 Task: Add a signature Haven Turner containing Have a great Thanksgiving Day, Haven Turner to email address softage.2@softage.net and add a folder Cycling
Action: Mouse moved to (476, 404)
Screenshot: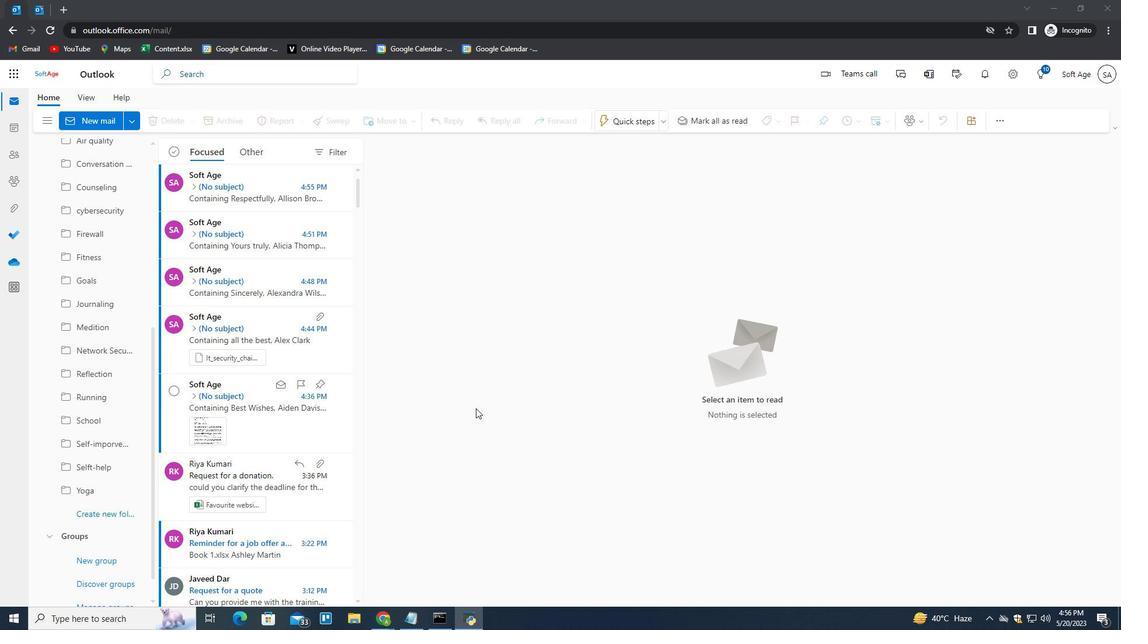 
Action: Mouse scrolled (476, 403) with delta (0, 0)
Screenshot: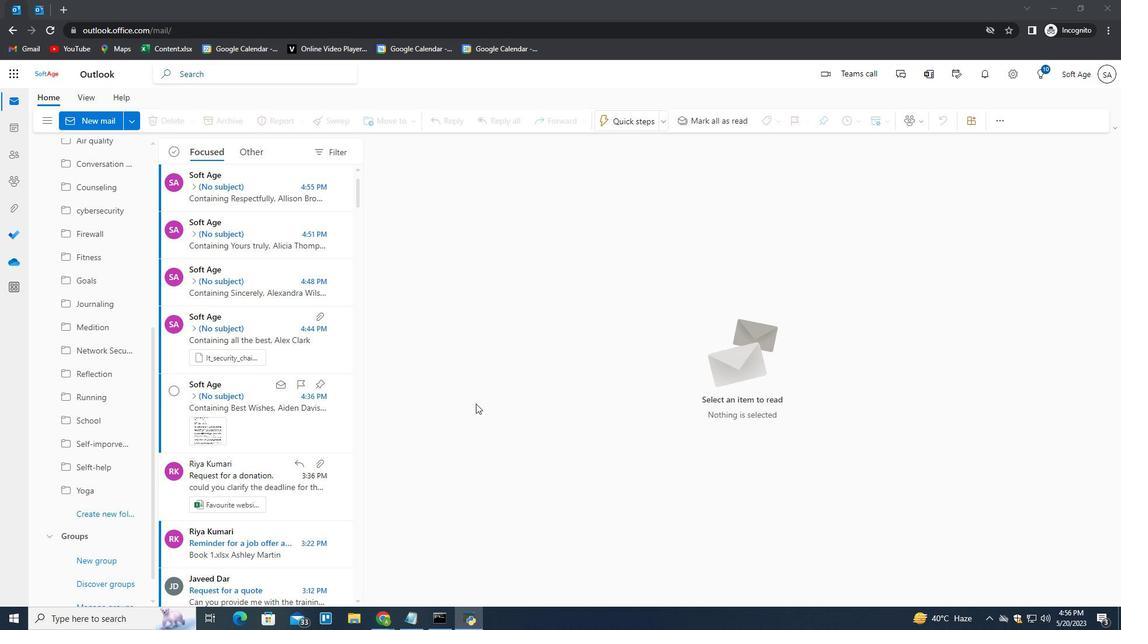 
Action: Mouse moved to (139, 148)
Screenshot: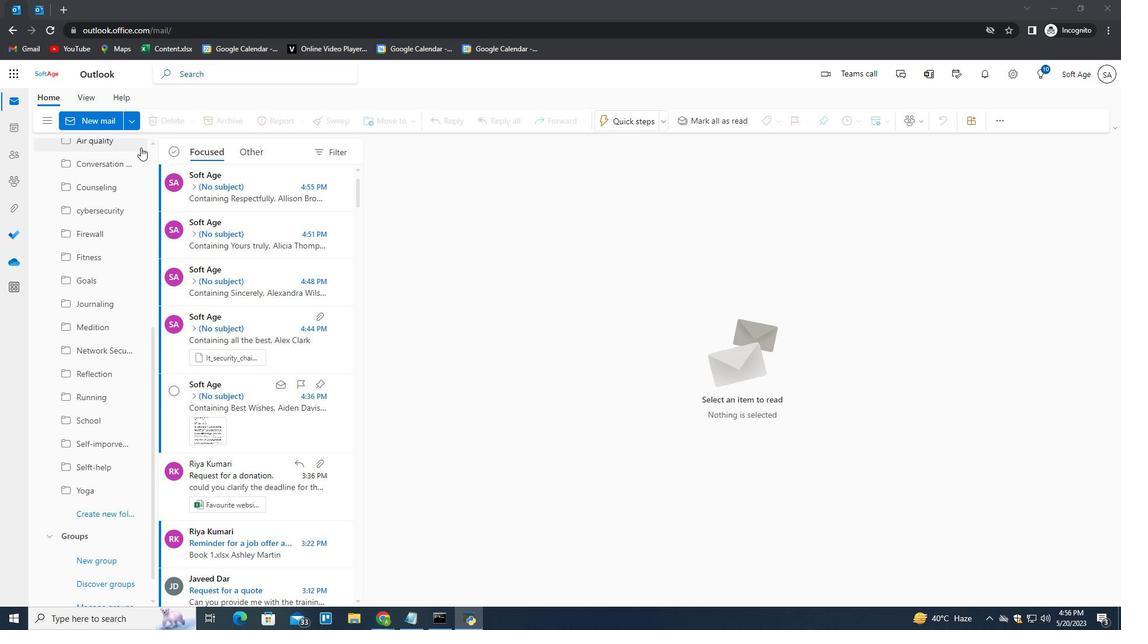 
Action: Mouse scrolled (139, 148) with delta (0, 0)
Screenshot: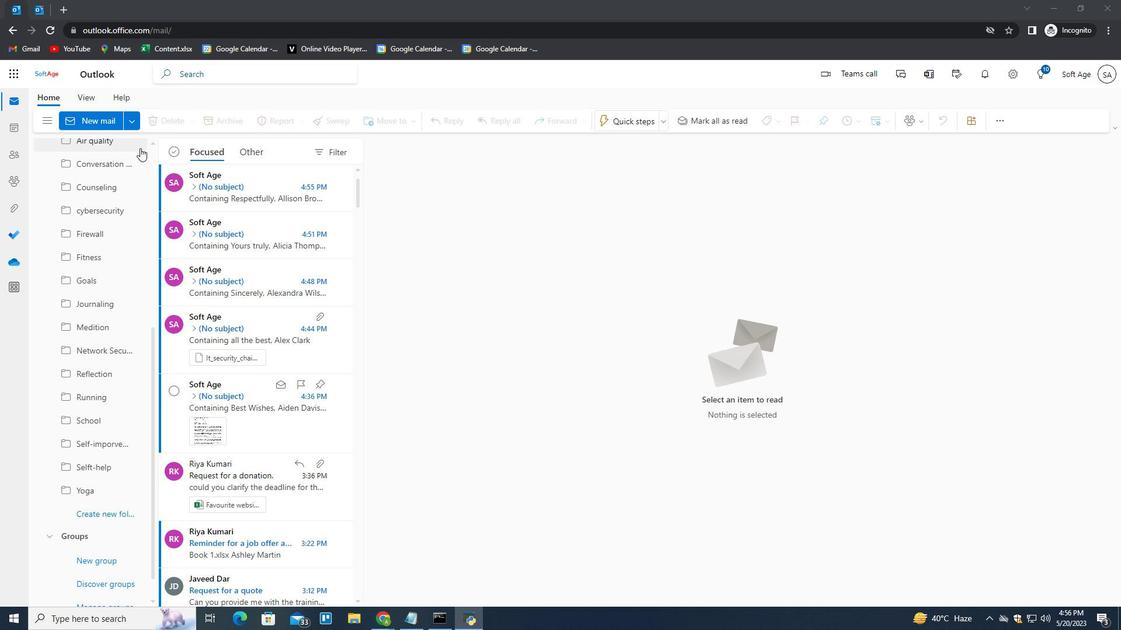 
Action: Mouse scrolled (139, 148) with delta (0, 0)
Screenshot: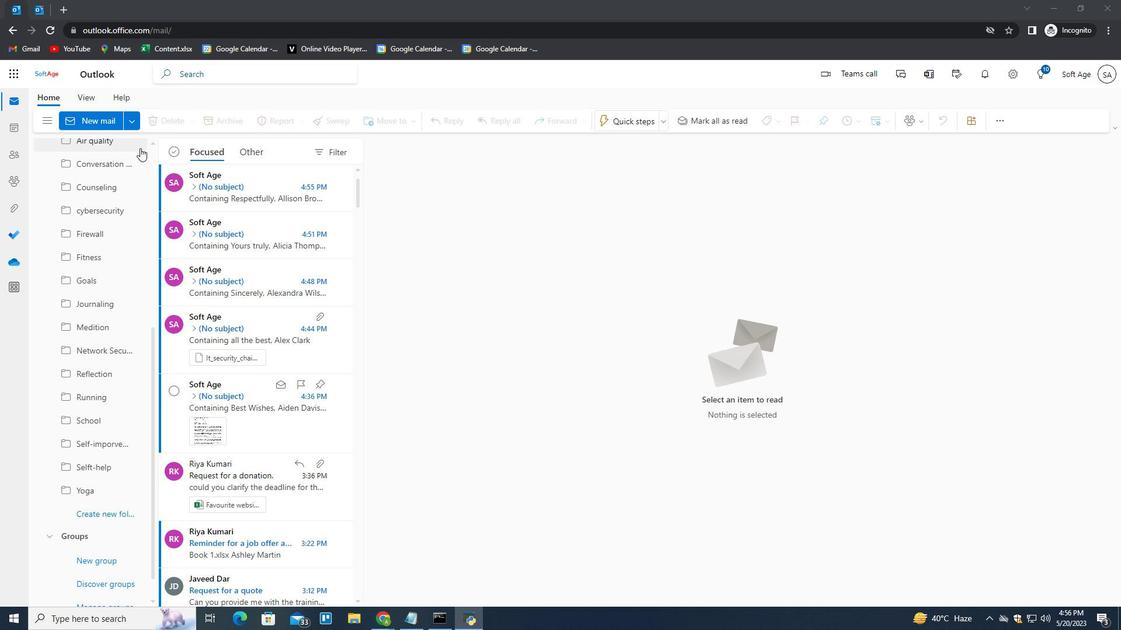 
Action: Mouse moved to (99, 124)
Screenshot: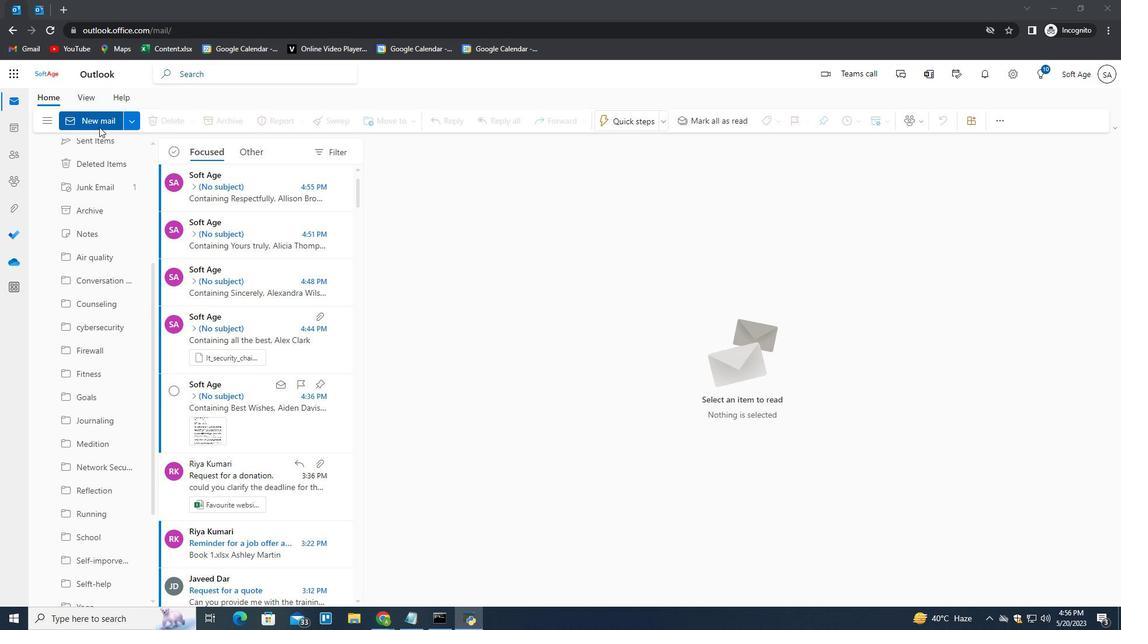 
Action: Mouse pressed left at (99, 124)
Screenshot: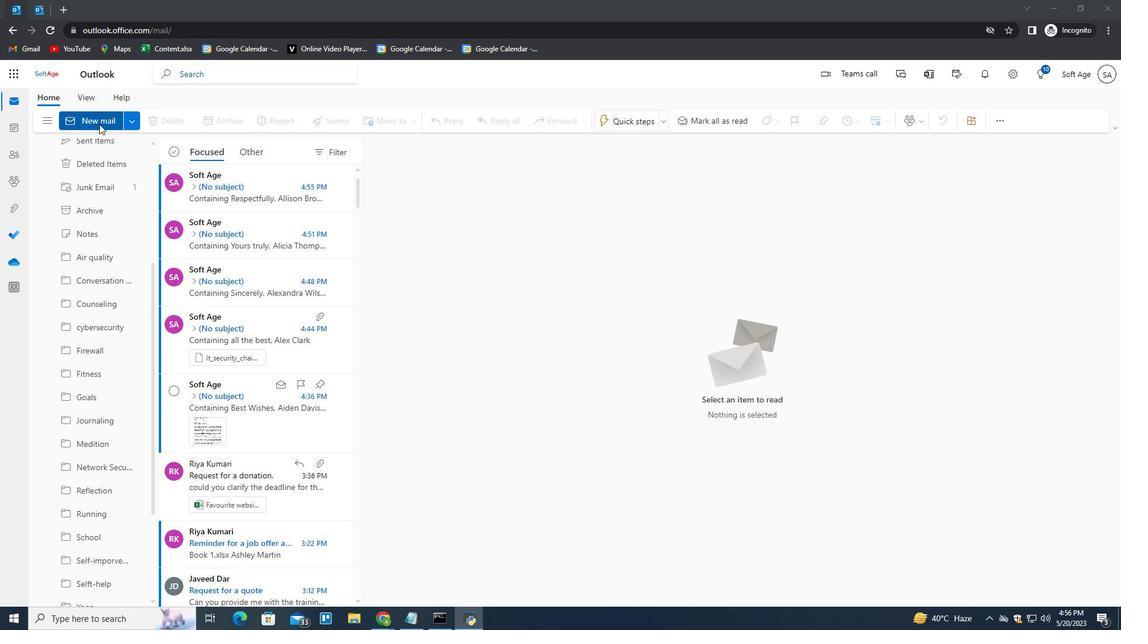 
Action: Mouse moved to (755, 123)
Screenshot: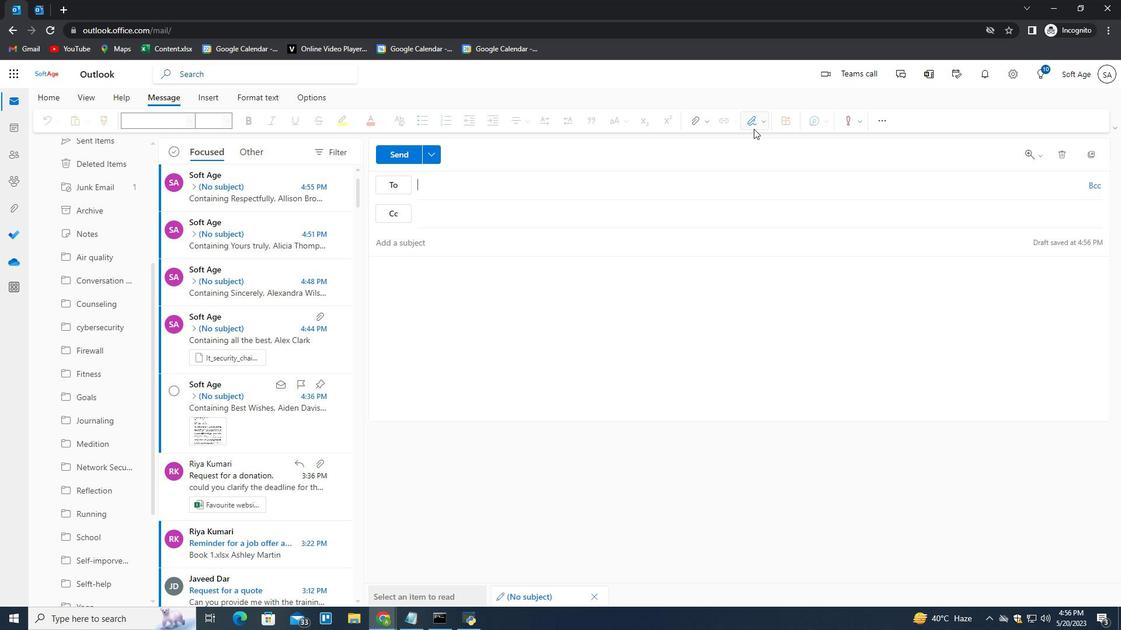 
Action: Mouse pressed left at (755, 123)
Screenshot: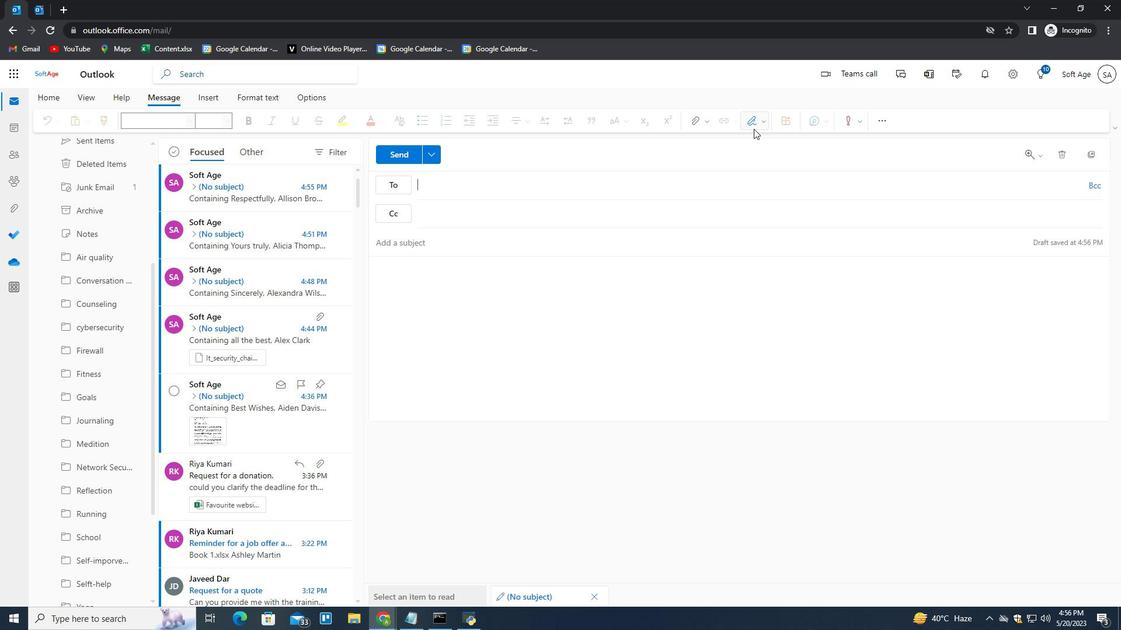 
Action: Mouse moved to (741, 165)
Screenshot: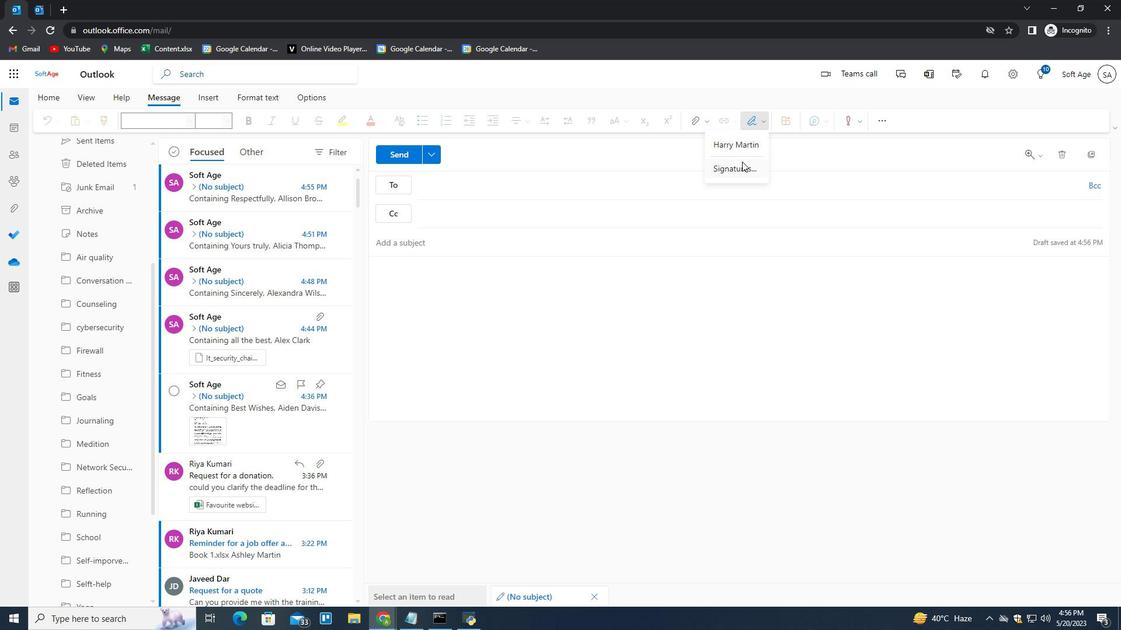 
Action: Mouse pressed left at (741, 165)
Screenshot: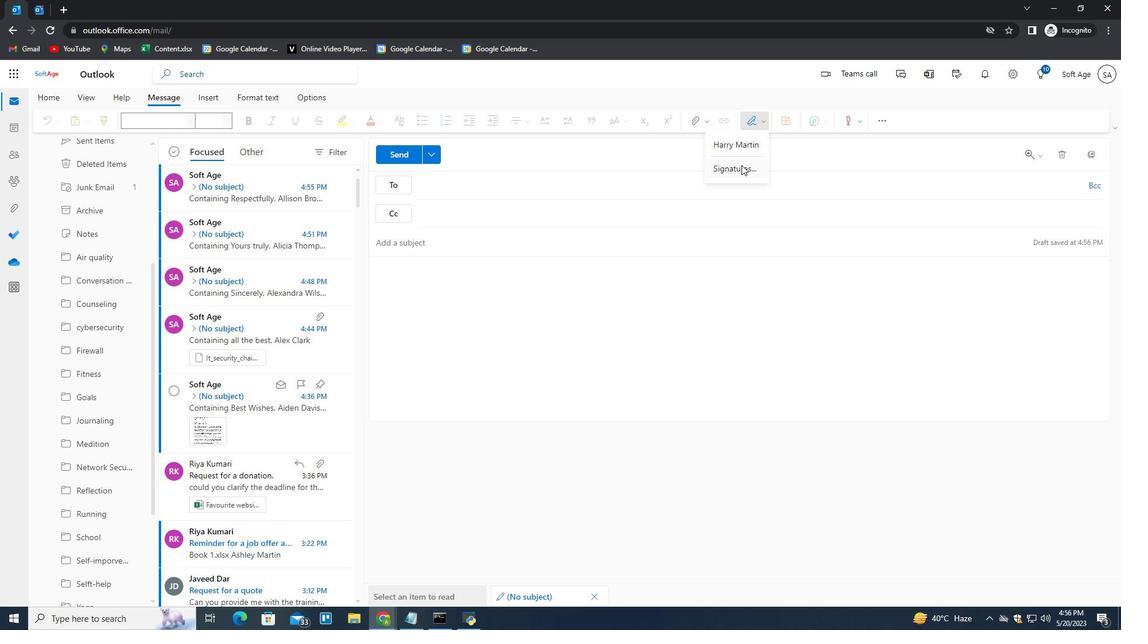 
Action: Mouse moved to (786, 214)
Screenshot: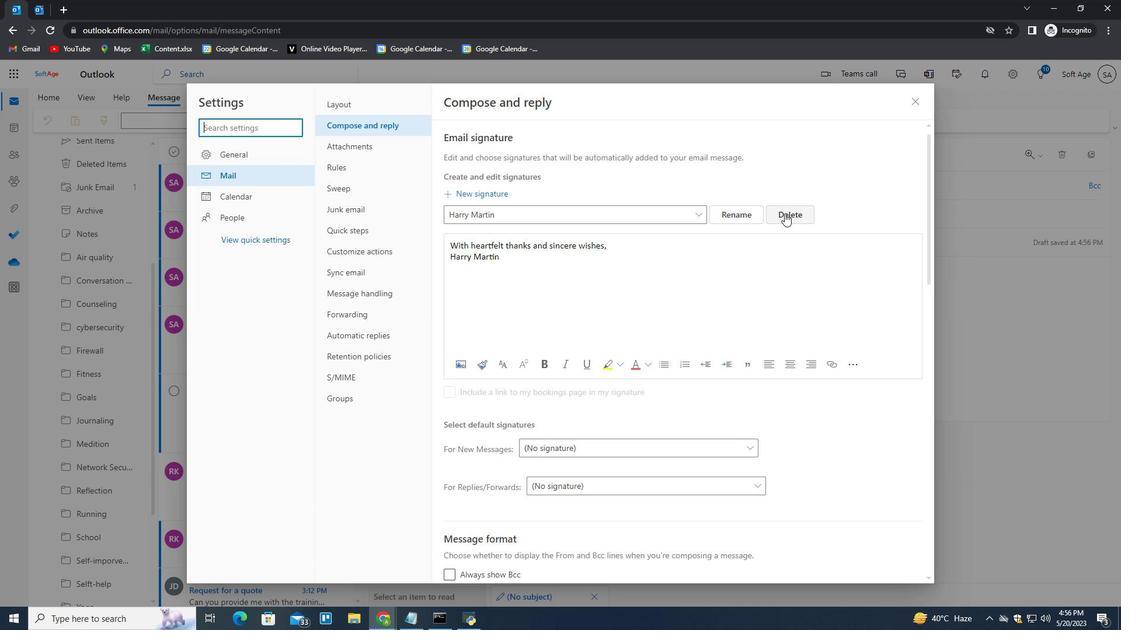 
Action: Mouse pressed left at (786, 214)
Screenshot: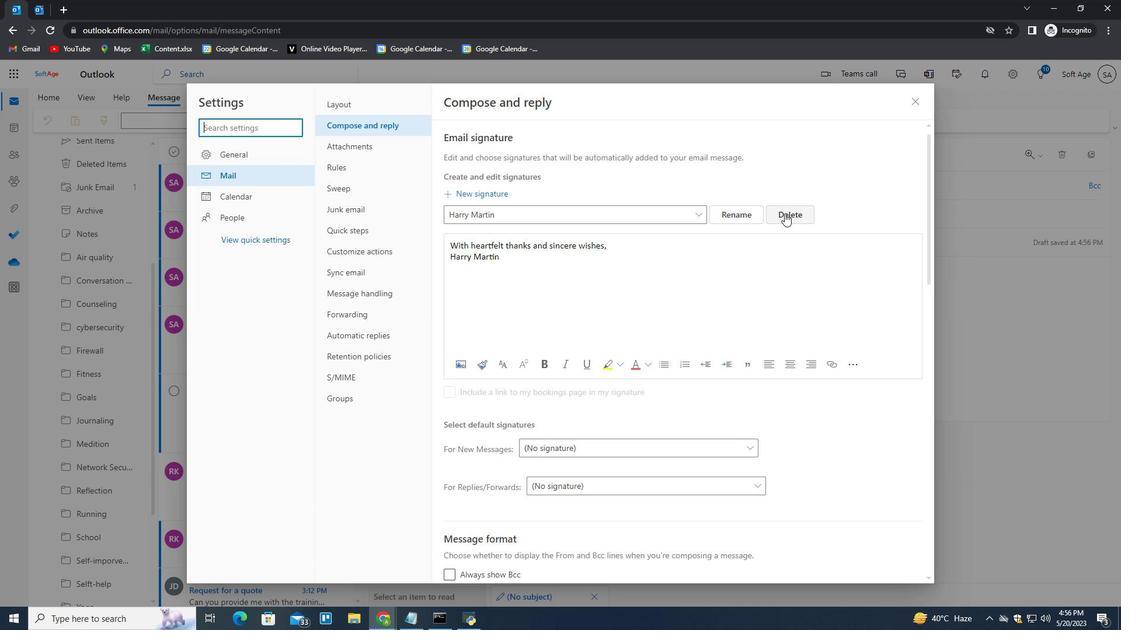 
Action: Mouse moved to (765, 216)
Screenshot: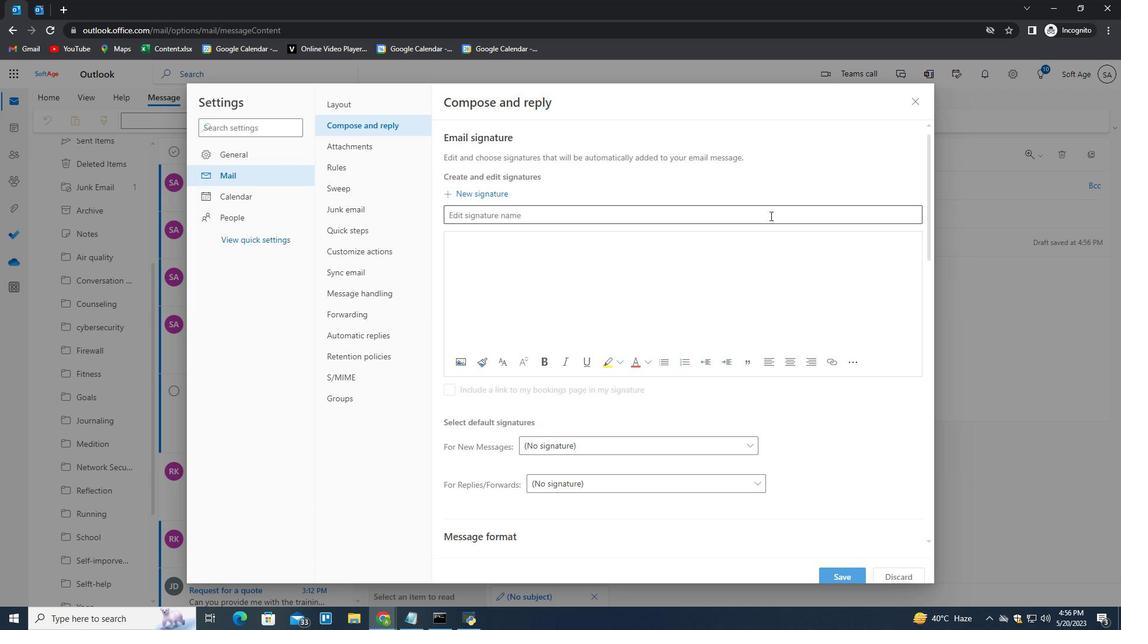 
Action: Mouse pressed left at (765, 216)
Screenshot: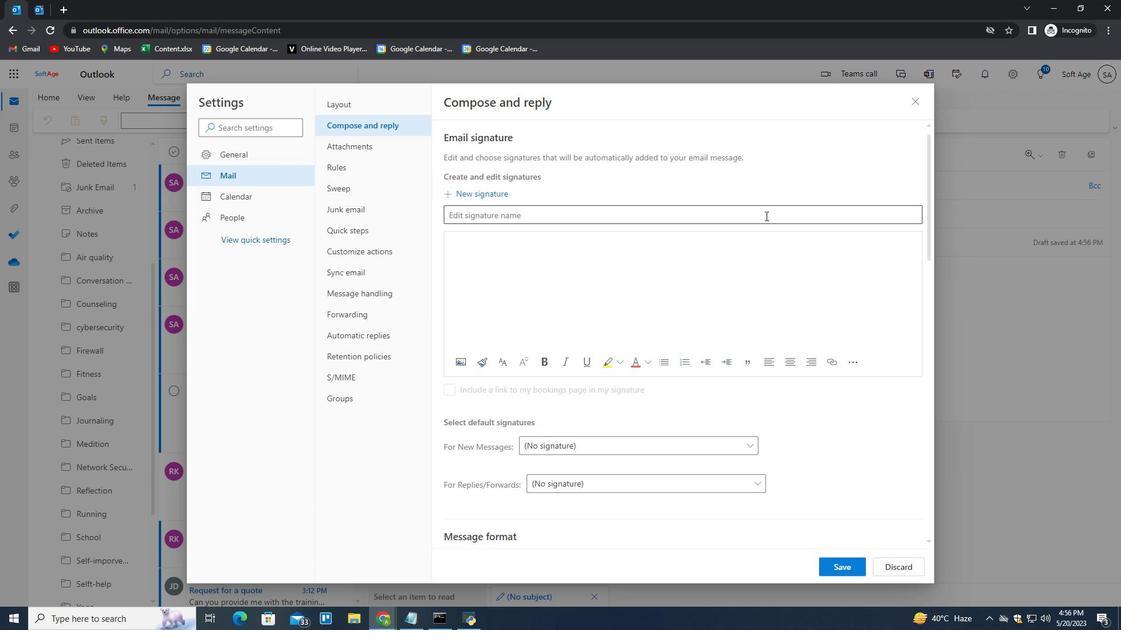 
Action: Key pressed <Key.shift>Haven<Key.space><Key.shift>Turner<Key.space><Key.tab><Key.shift><Key.shift><Key.shift><Key.shift><Key.shift><Key.shift><Key.shift><Key.shift><Key.shift><Key.shift><Key.shift><Key.shift><Key.shift><Key.shift><Key.shift><Key.shift><Key.shift><Key.shift><Key.shift><Key.shift><Key.shift><Key.shift><Key.shift><Key.shift><Key.shift><Key.shift><Key.shift><Key.shift><Key.shift><Key.shift><Key.shift><Key.shift><Key.shift><Key.shift><Key.shift><Key.shift><Key.shift><Key.shift><Key.shift><Key.shift><Key.shift><Key.shift><Key.shift><Key.shift><Key.shift><Key.shift><Key.shift><Key.shift><Key.shift><Key.shift><Key.shift><Key.shift><Key.shift><Key.shift><Key.shift><Key.shift>Have<Key.space>a<Key.space>great<Key.space><Key.shift>Thanksgin<Key.backspace>ving<Key.space><Key.shift>Daa<Key.backspace>y,<Key.shift_r><Key.enter><Key.shift><Key.shift><Key.shift>Haven<Key.space><Key.shift>Turner
Screenshot: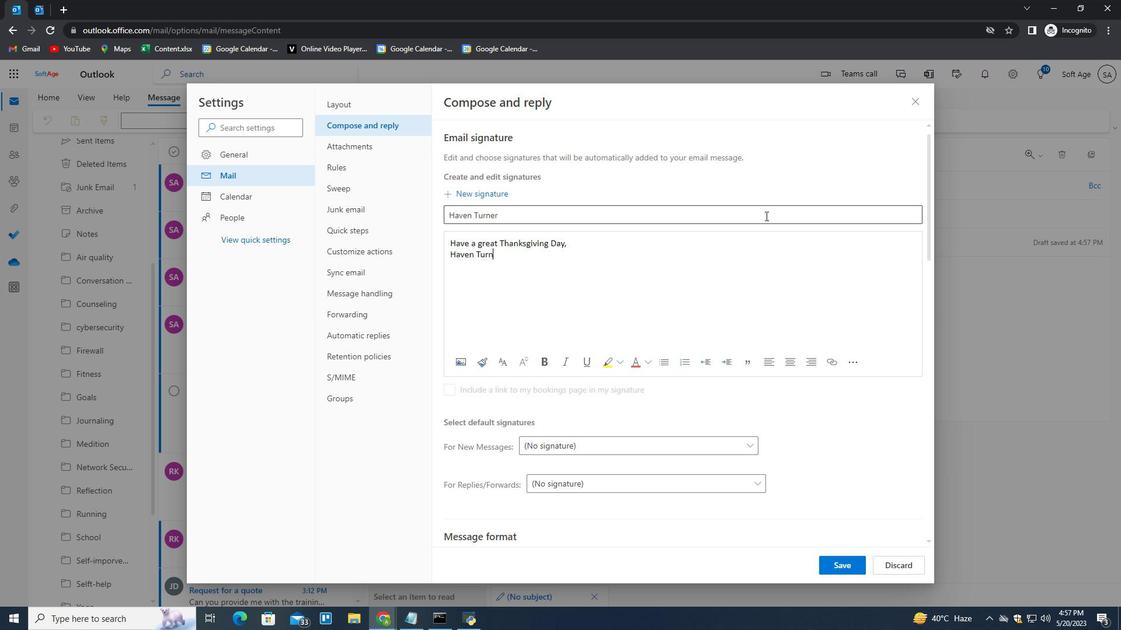 
Action: Mouse moved to (845, 561)
Screenshot: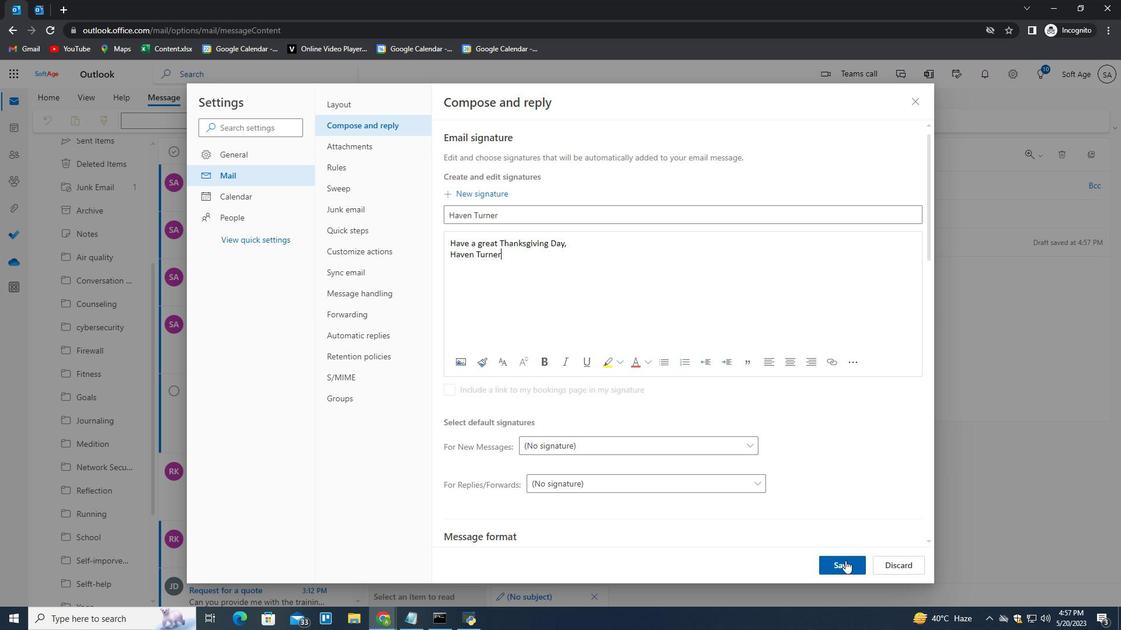 
Action: Mouse pressed left at (845, 561)
Screenshot: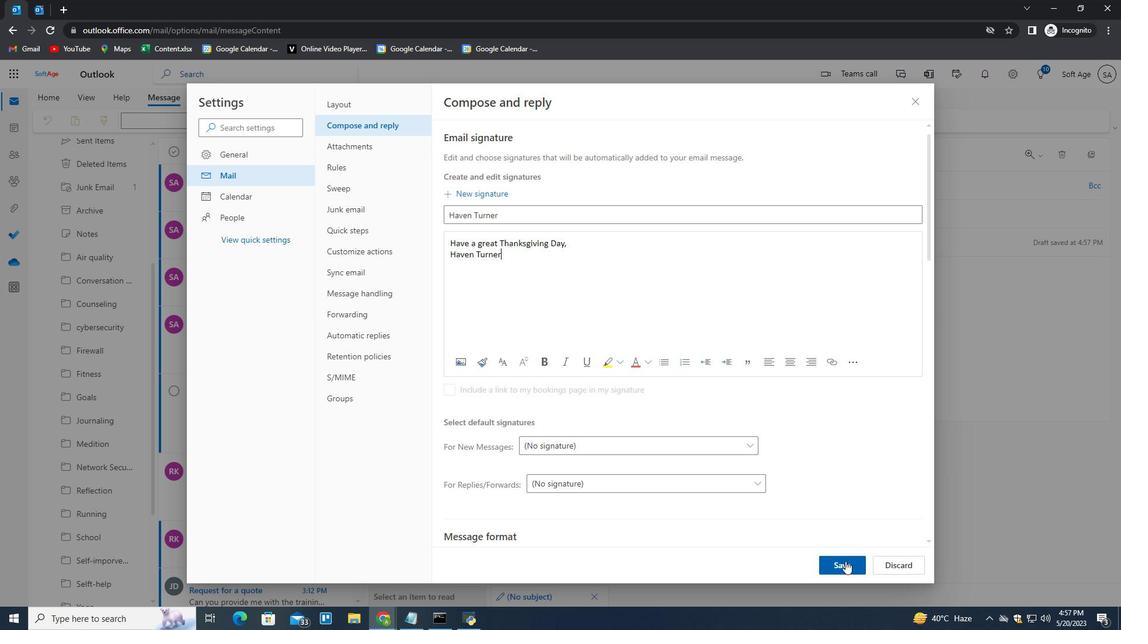 
Action: Mouse moved to (1001, 262)
Screenshot: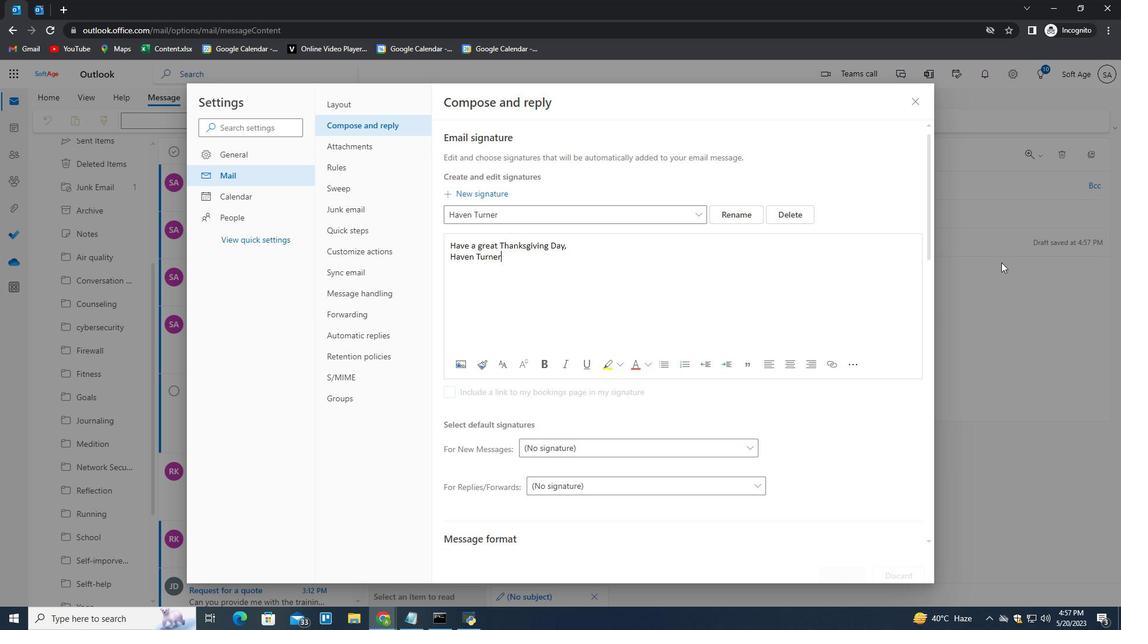
Action: Mouse pressed left at (1001, 262)
Screenshot: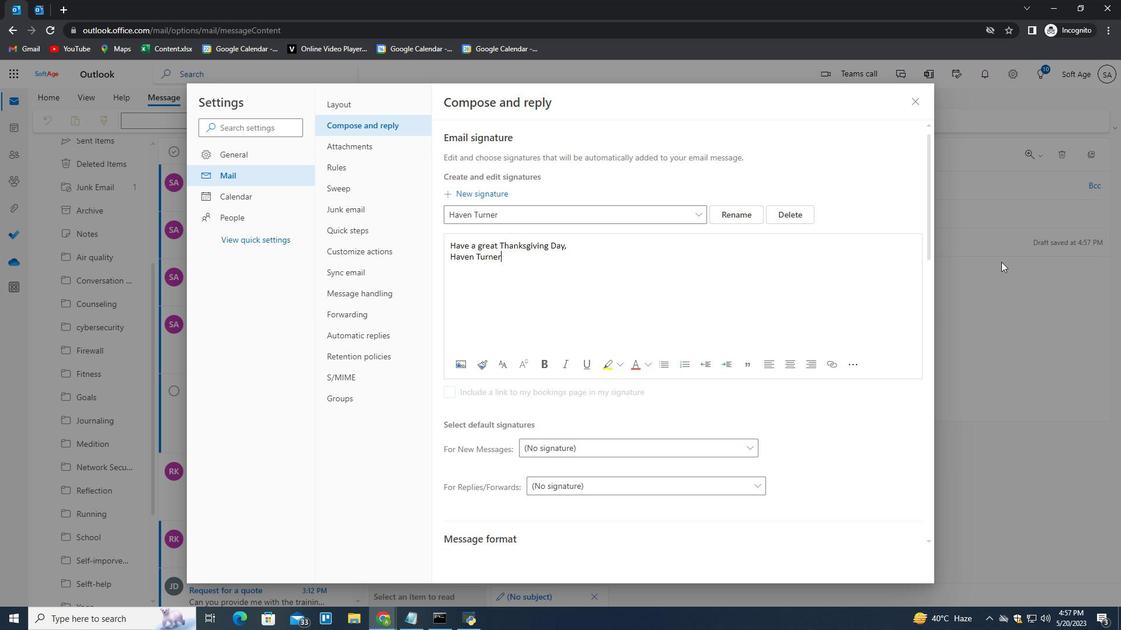 
Action: Mouse moved to (753, 123)
Screenshot: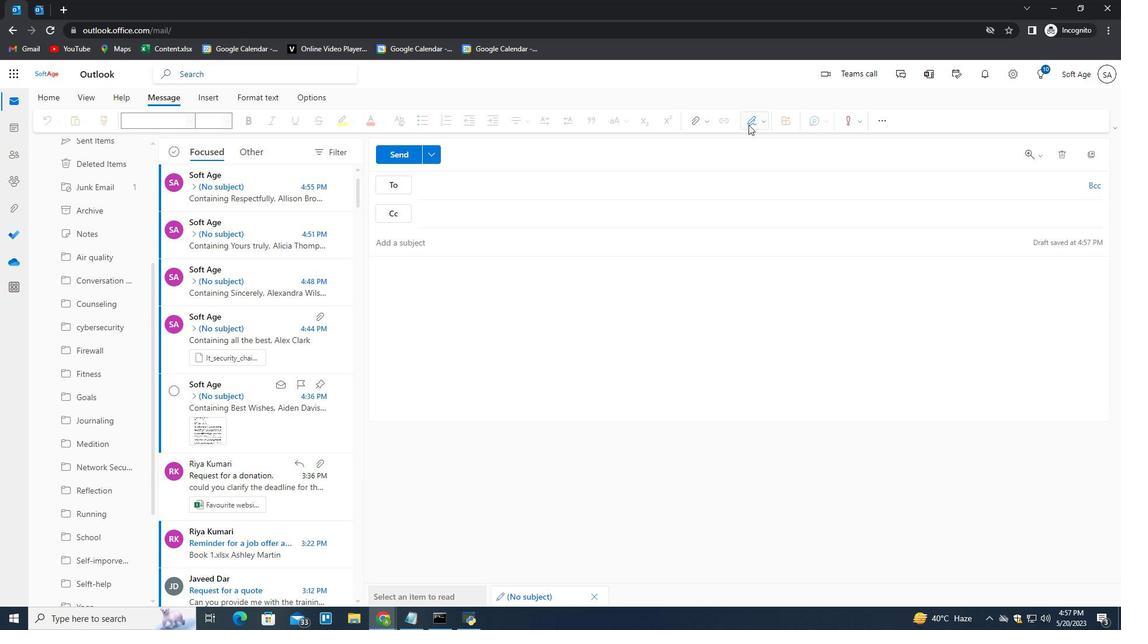 
Action: Mouse pressed left at (753, 123)
Screenshot: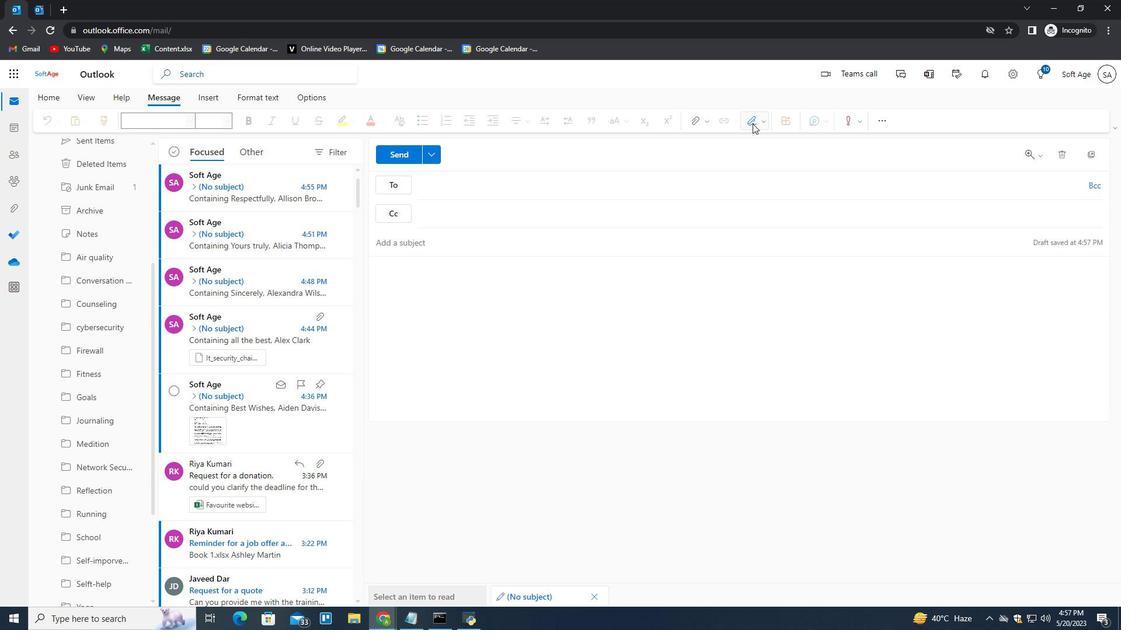 
Action: Mouse moved to (743, 146)
Screenshot: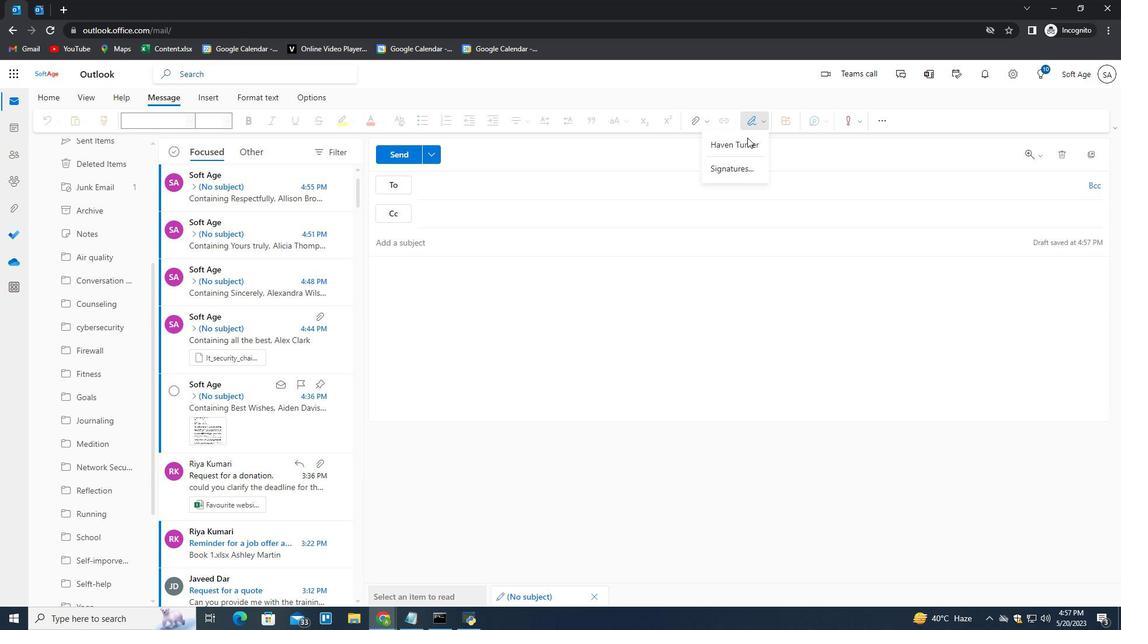 
Action: Mouse pressed left at (743, 146)
Screenshot: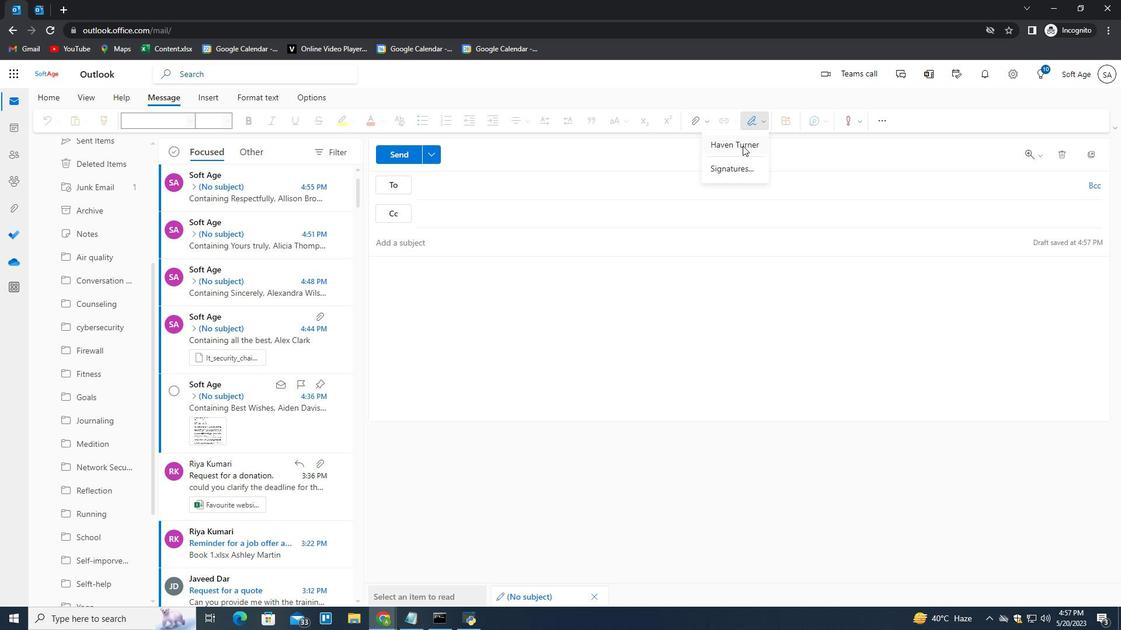 
Action: Mouse moved to (455, 187)
Screenshot: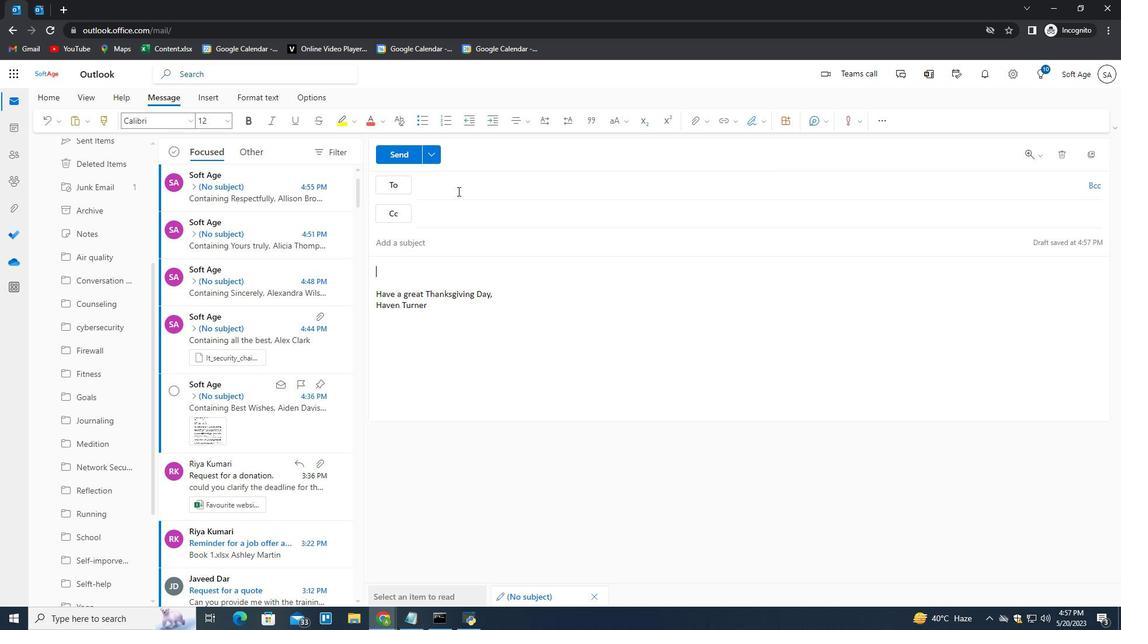 
Action: Mouse pressed left at (455, 187)
Screenshot: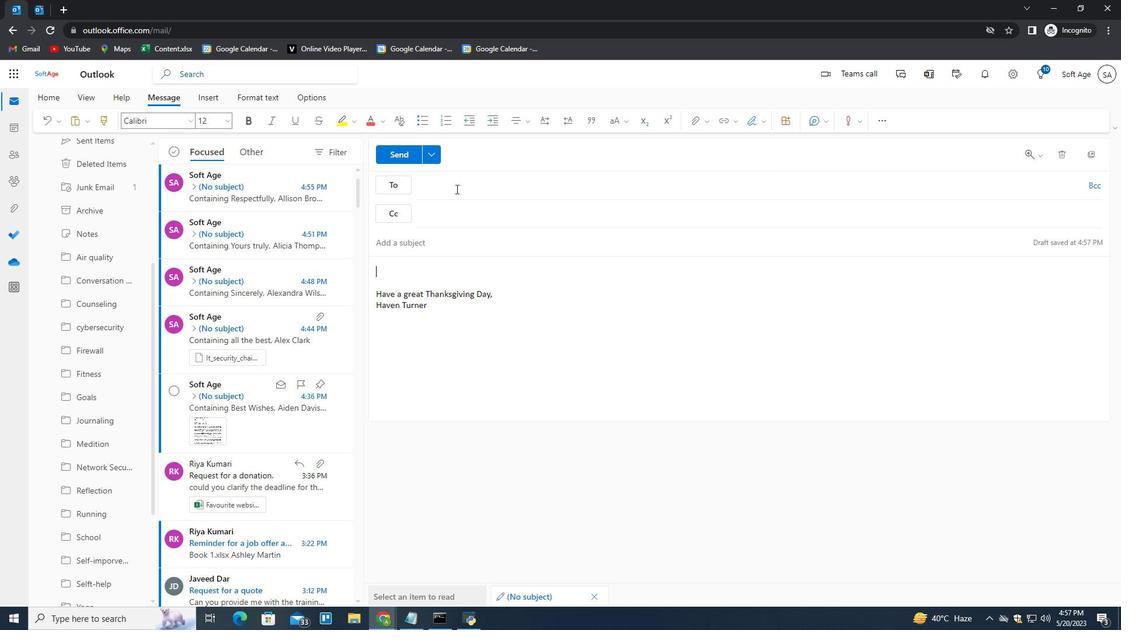 
Action: Mouse moved to (456, 186)
Screenshot: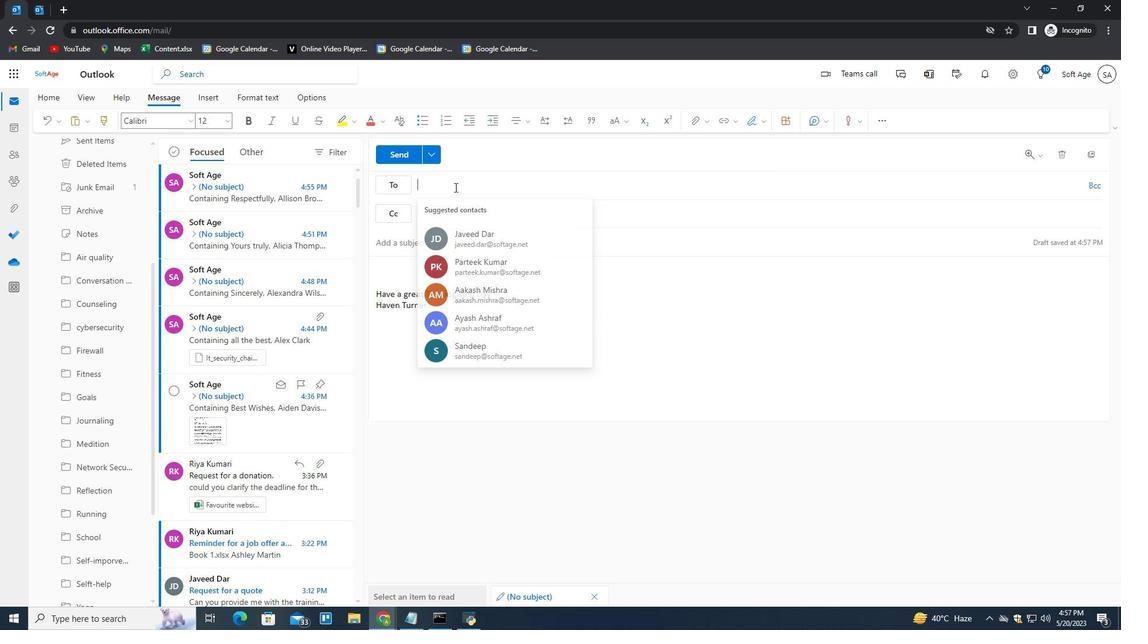 
Action: Key pressed softae.<Key.backspace><Key.backspace>ge.2<Key.shift>@softage.net<Key.enter>
Screenshot: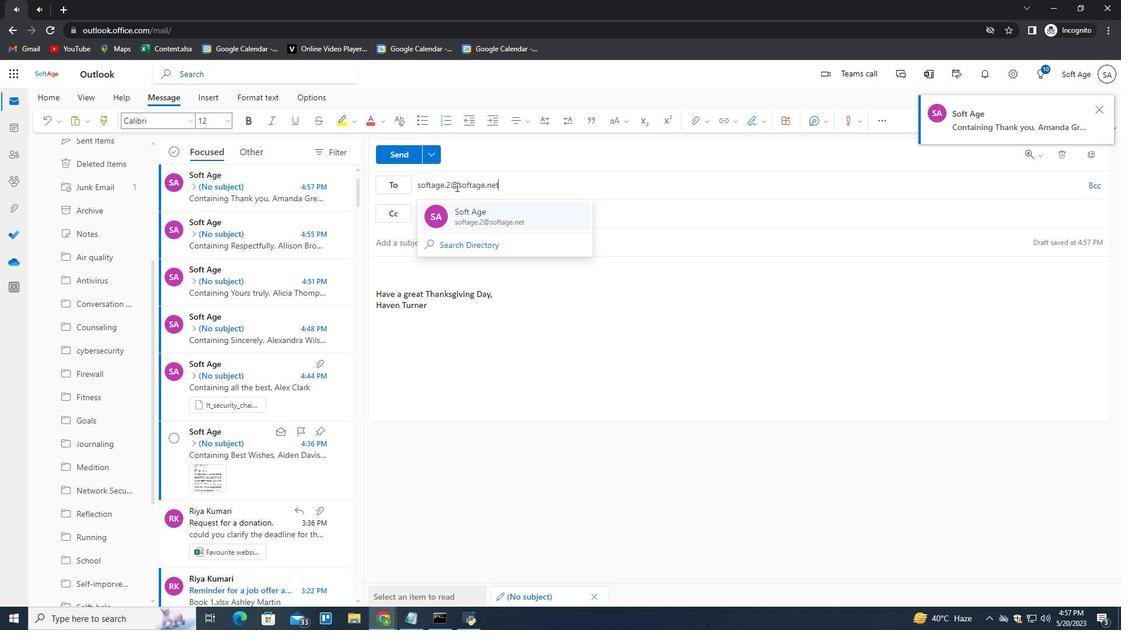 
Action: Mouse moved to (402, 152)
Screenshot: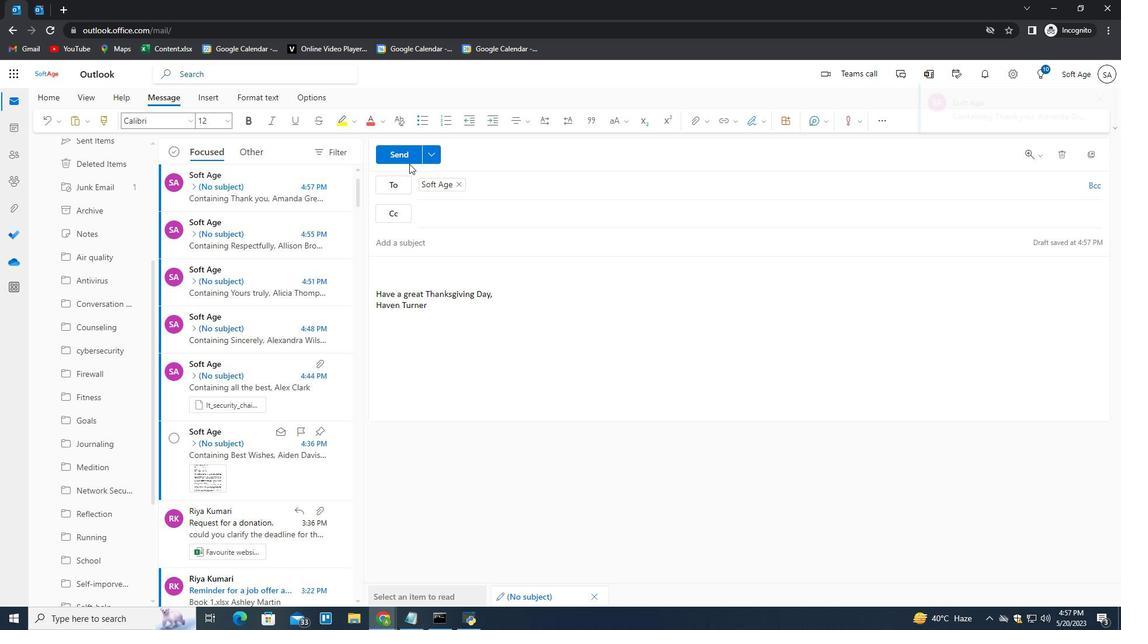 
Action: Mouse pressed left at (402, 152)
Screenshot: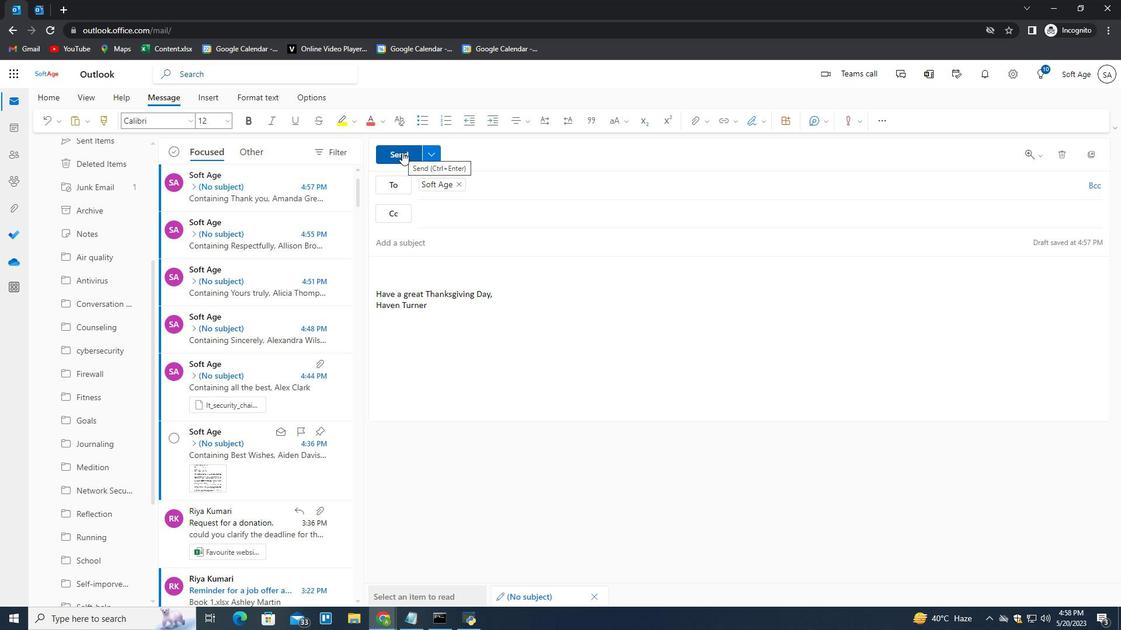 
Action: Mouse moved to (563, 366)
Screenshot: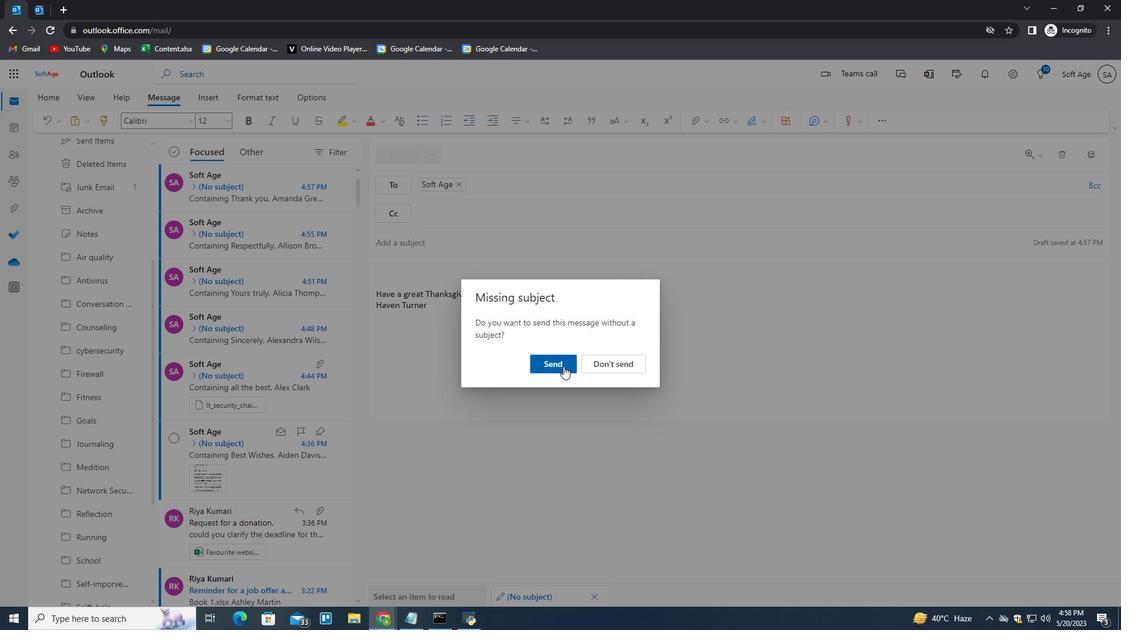 
Action: Mouse pressed left at (563, 366)
Screenshot: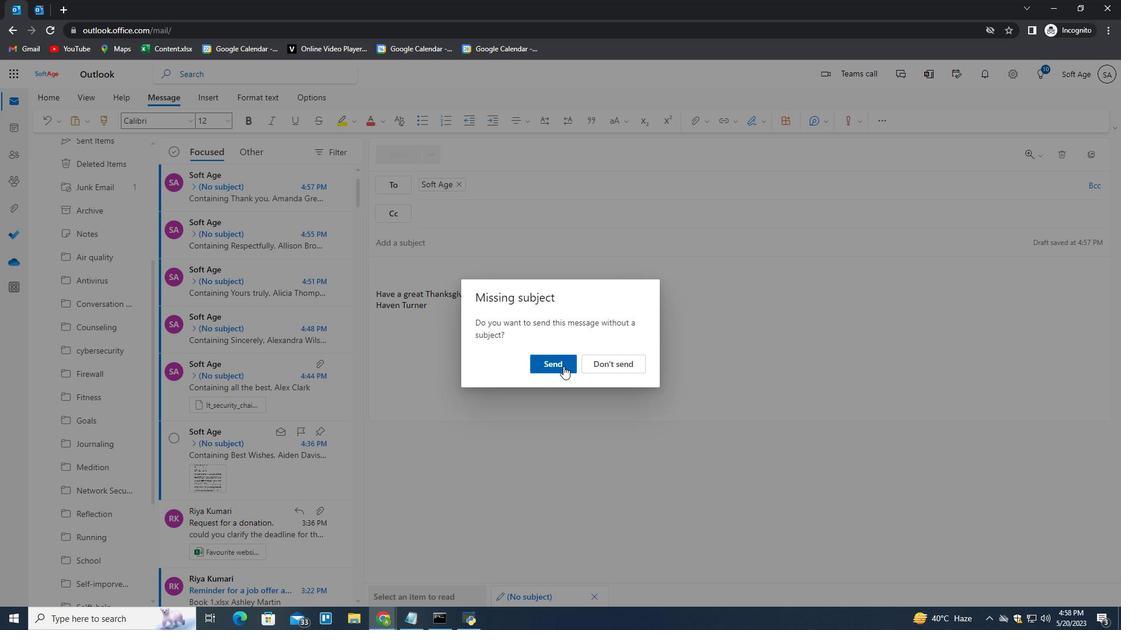 
Action: Mouse moved to (118, 394)
Screenshot: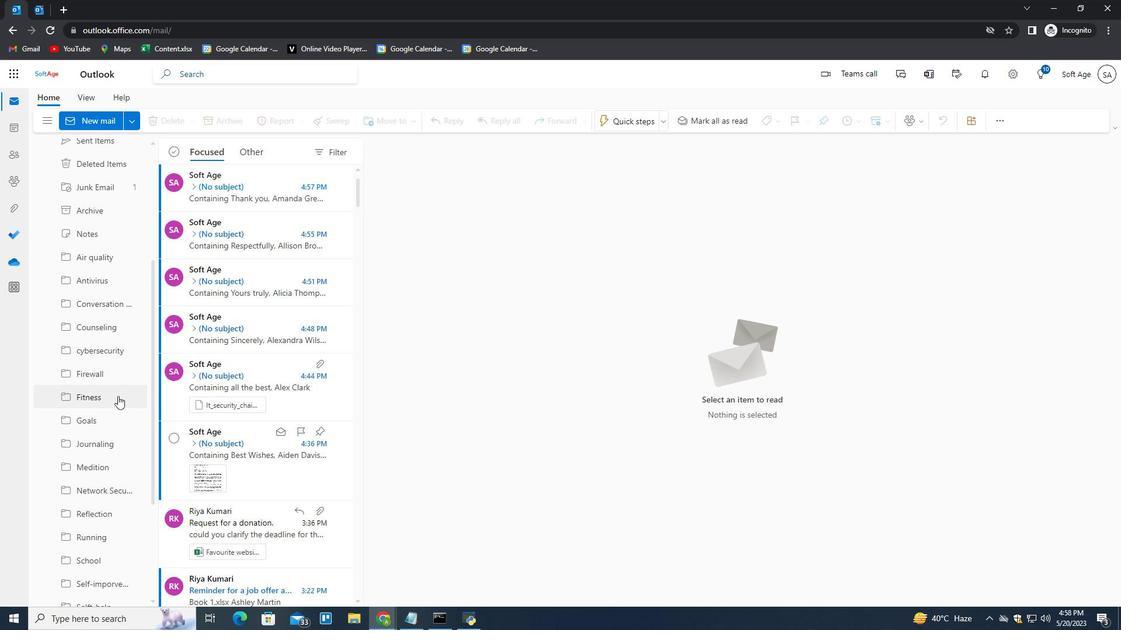 
Action: Mouse scrolled (118, 394) with delta (0, 0)
Screenshot: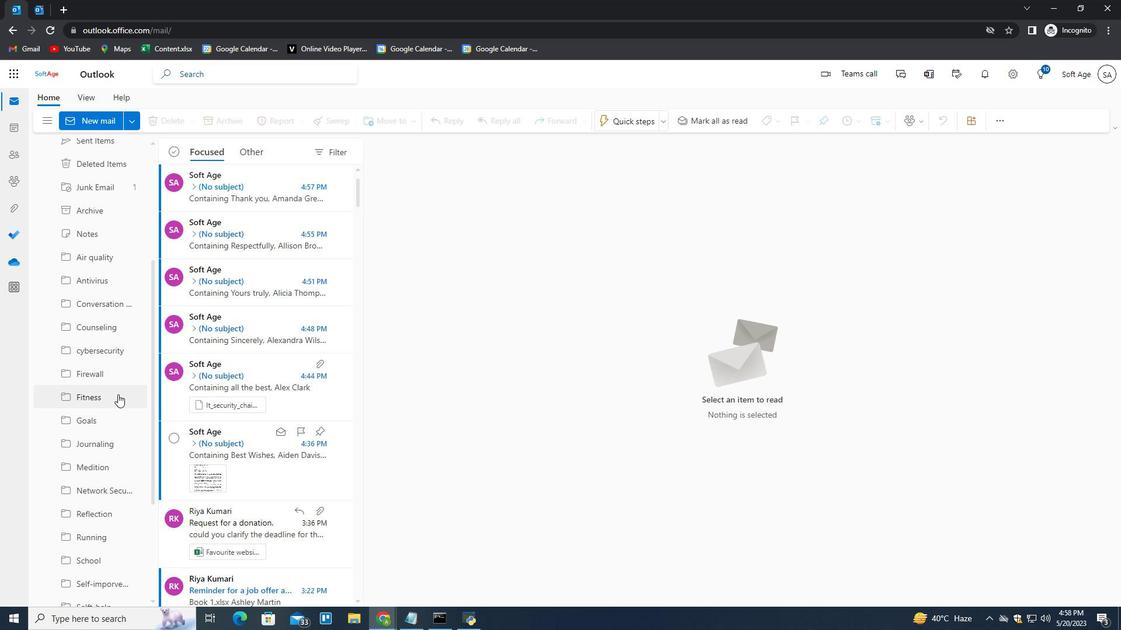 
Action: Mouse scrolled (118, 394) with delta (0, 0)
Screenshot: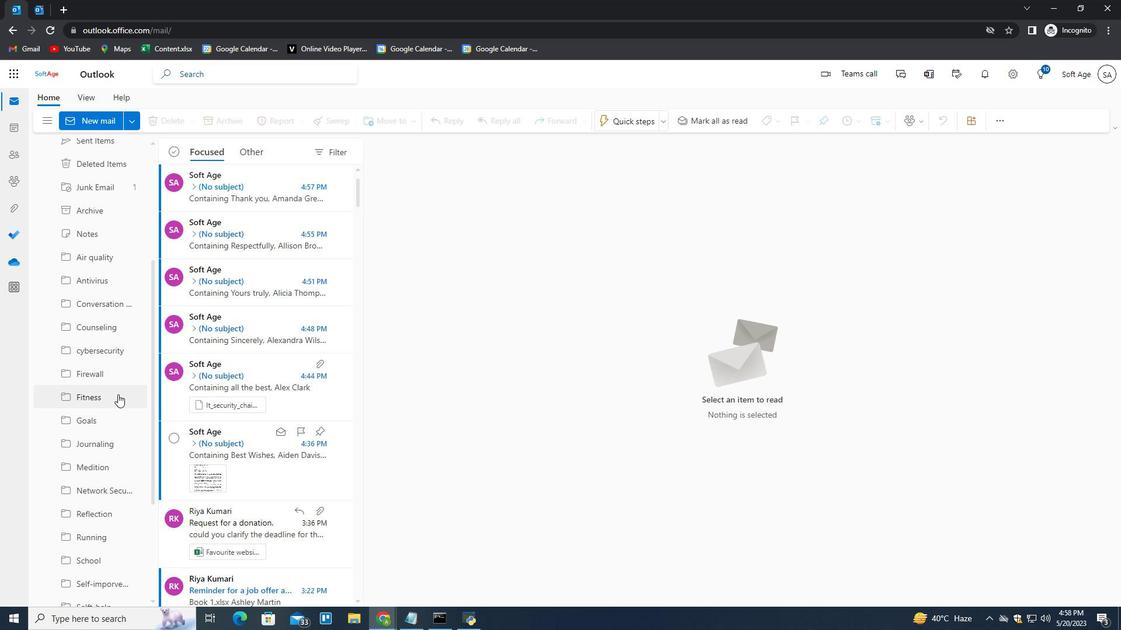 
Action: Mouse scrolled (118, 394) with delta (0, 0)
Screenshot: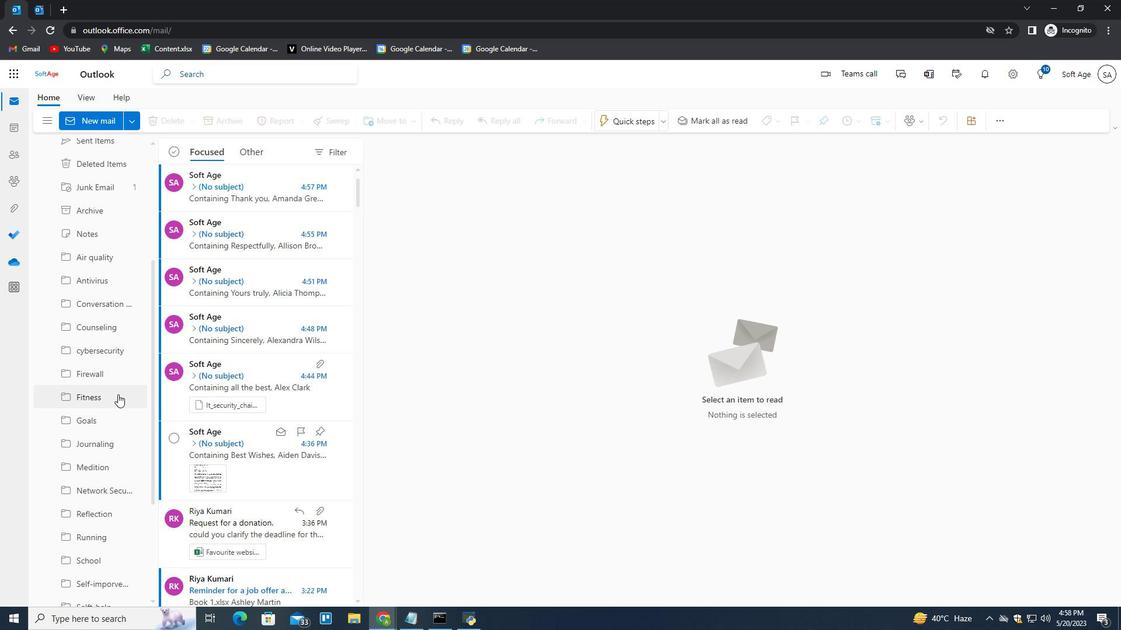 
Action: Mouse scrolled (118, 394) with delta (0, 0)
Screenshot: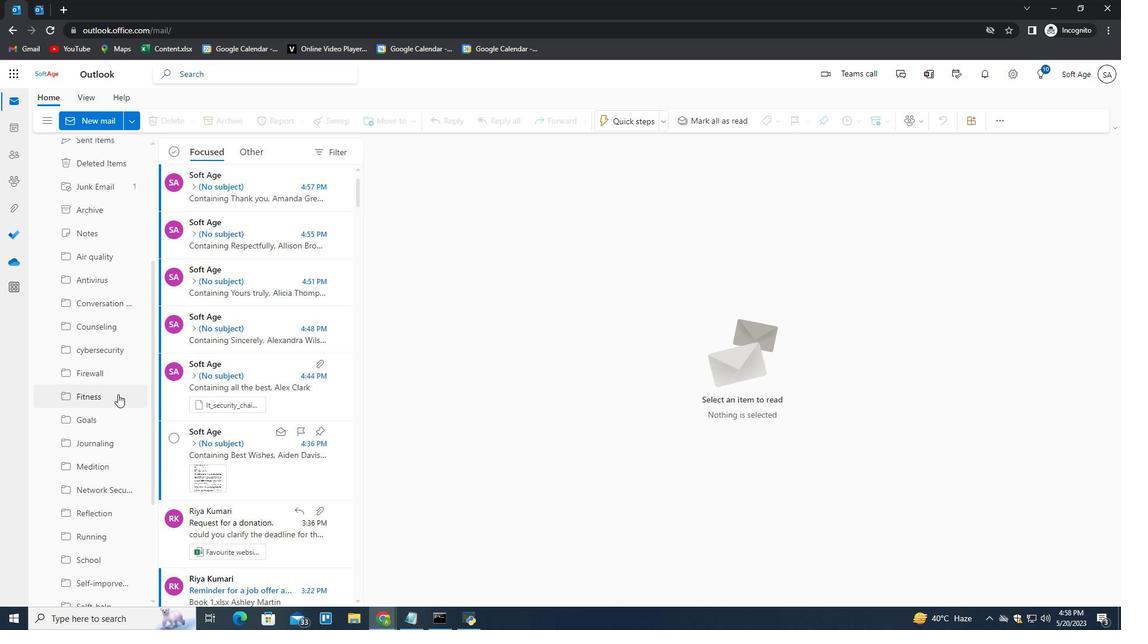 
Action: Mouse scrolled (118, 394) with delta (0, 0)
Screenshot: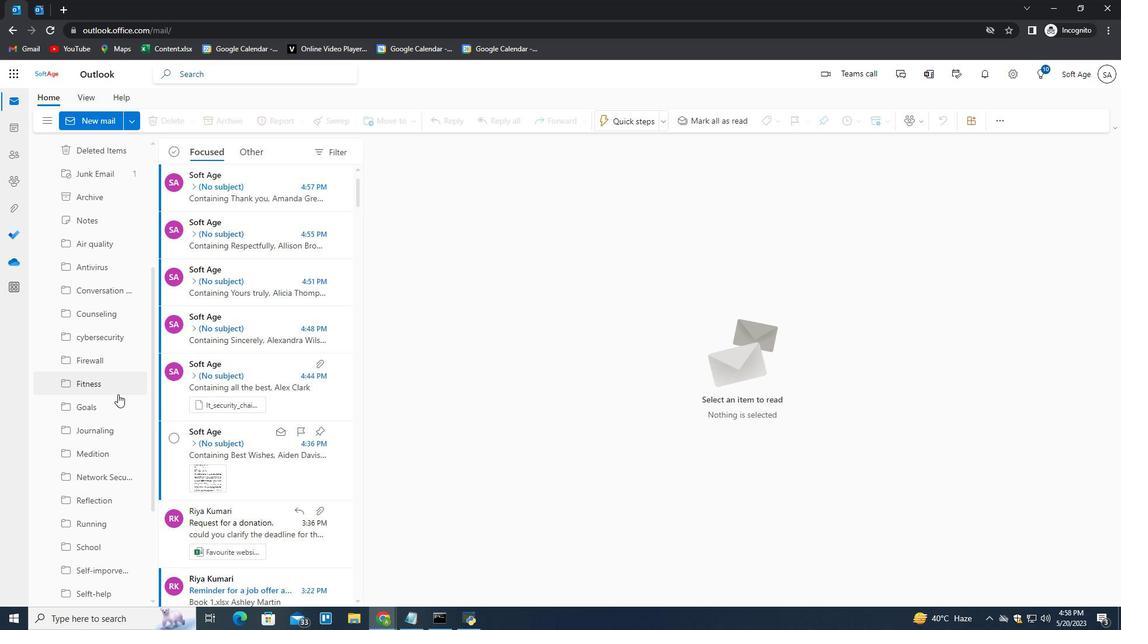
Action: Mouse moved to (105, 490)
Screenshot: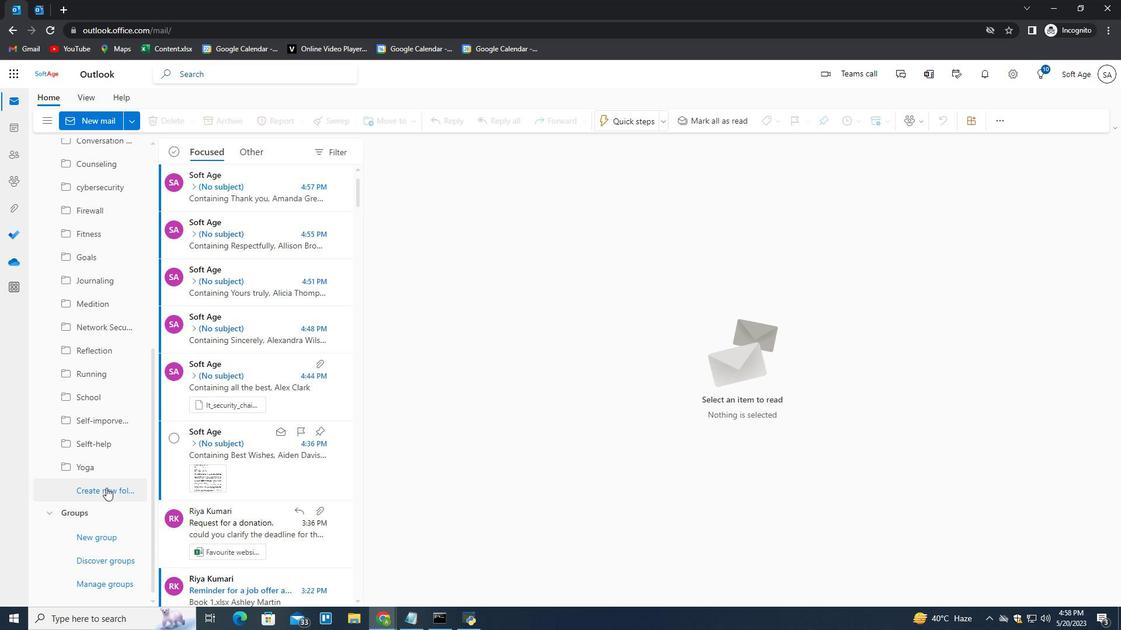 
Action: Mouse pressed left at (105, 490)
Screenshot: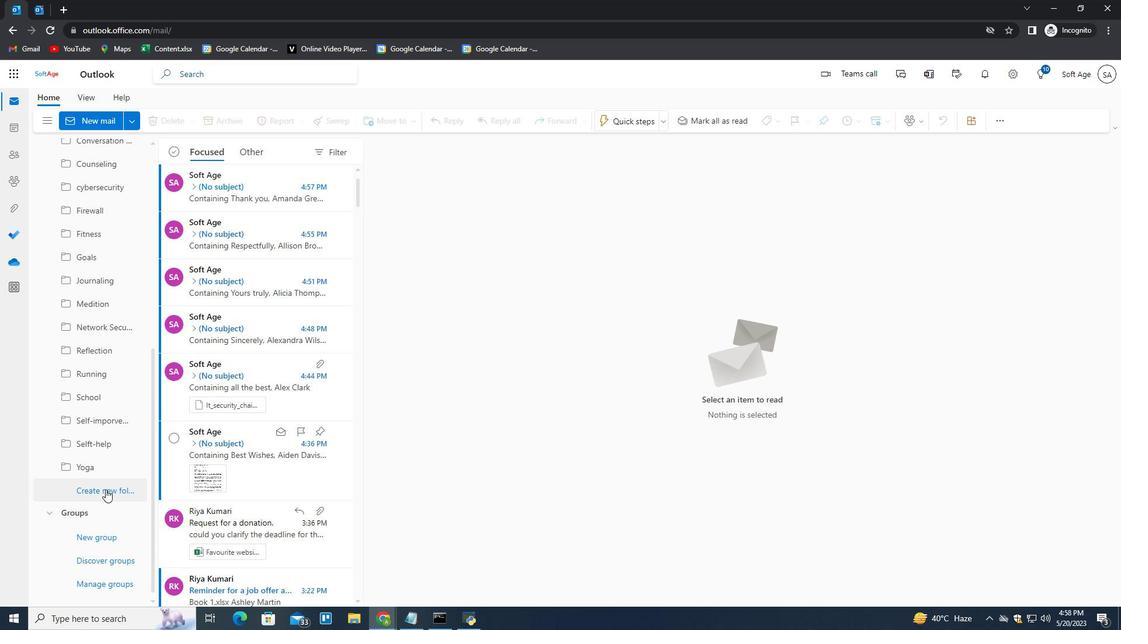 
Action: Mouse moved to (74, 508)
Screenshot: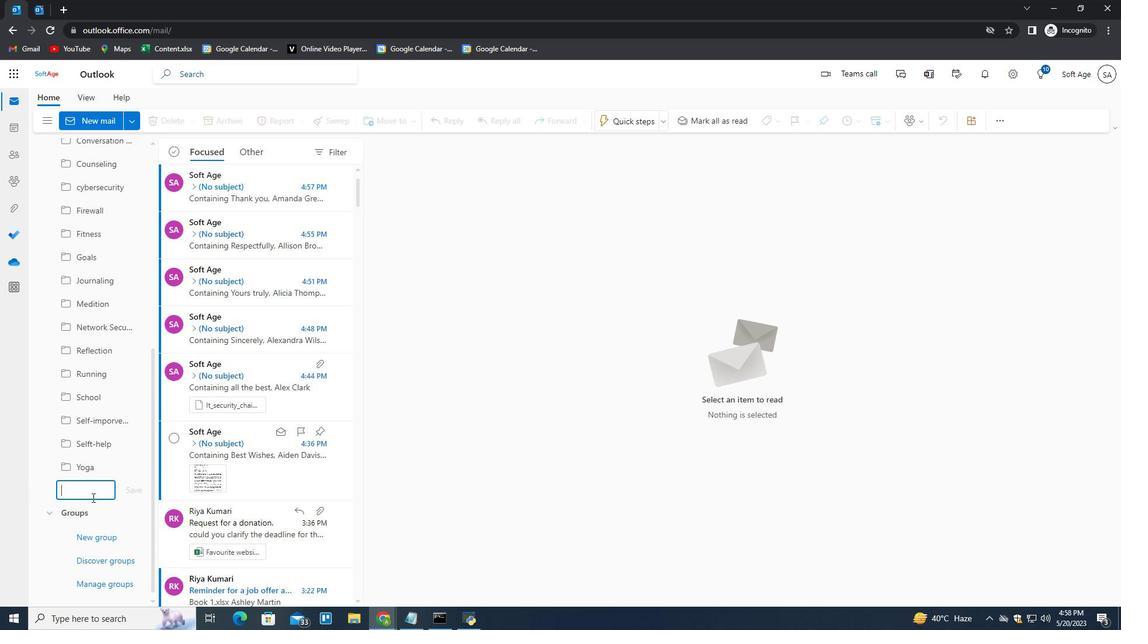 
Action: Key pressed <Key.shift>V<Key.backspace><Key.shift>Cv<Key.backspace>yclun<Key.backspace><Key.backspace>ing<Key.enter>
Screenshot: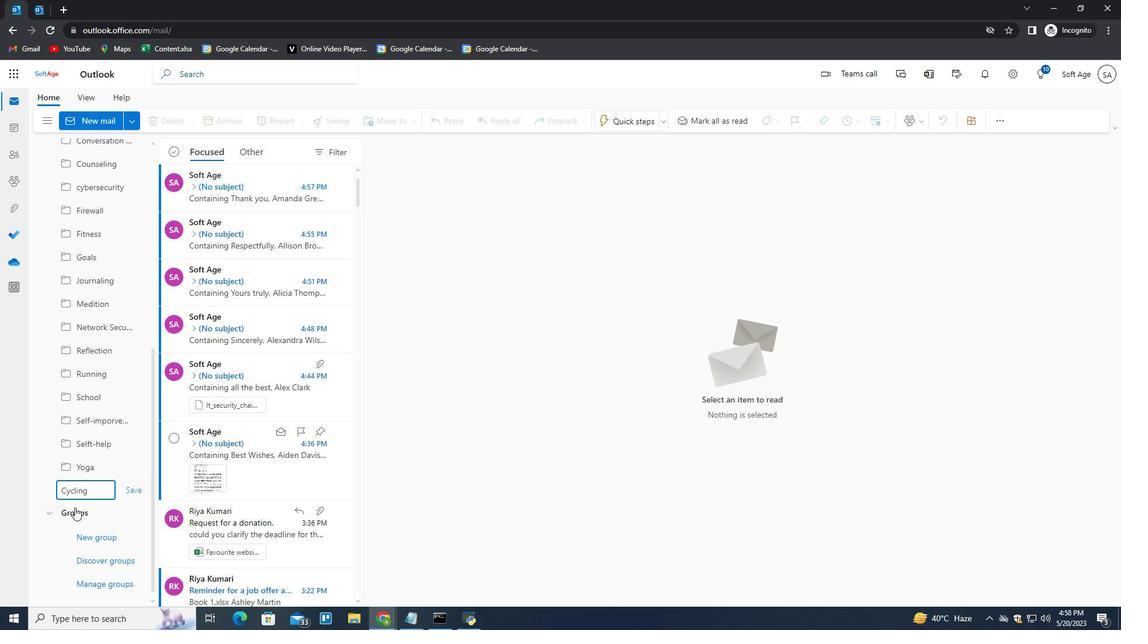 
